 Task: Look for products in the category "Baby Health Care" from Dr. Bronner's only.
Action: Mouse moved to (298, 156)
Screenshot: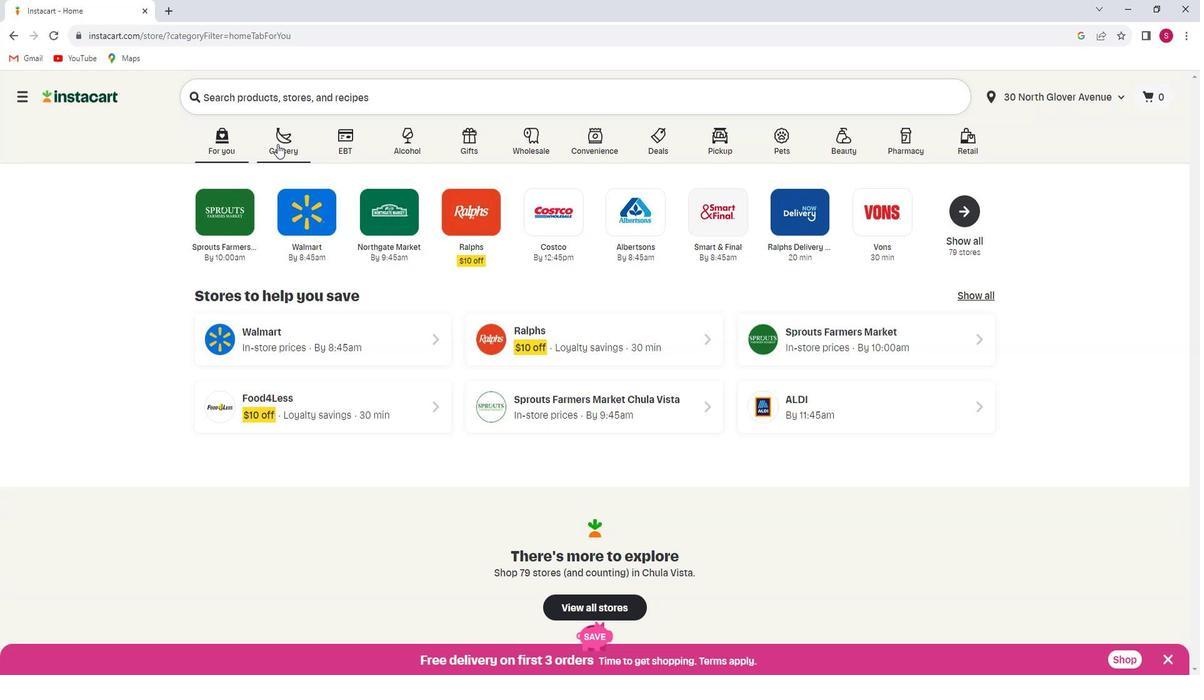 
Action: Mouse pressed left at (298, 156)
Screenshot: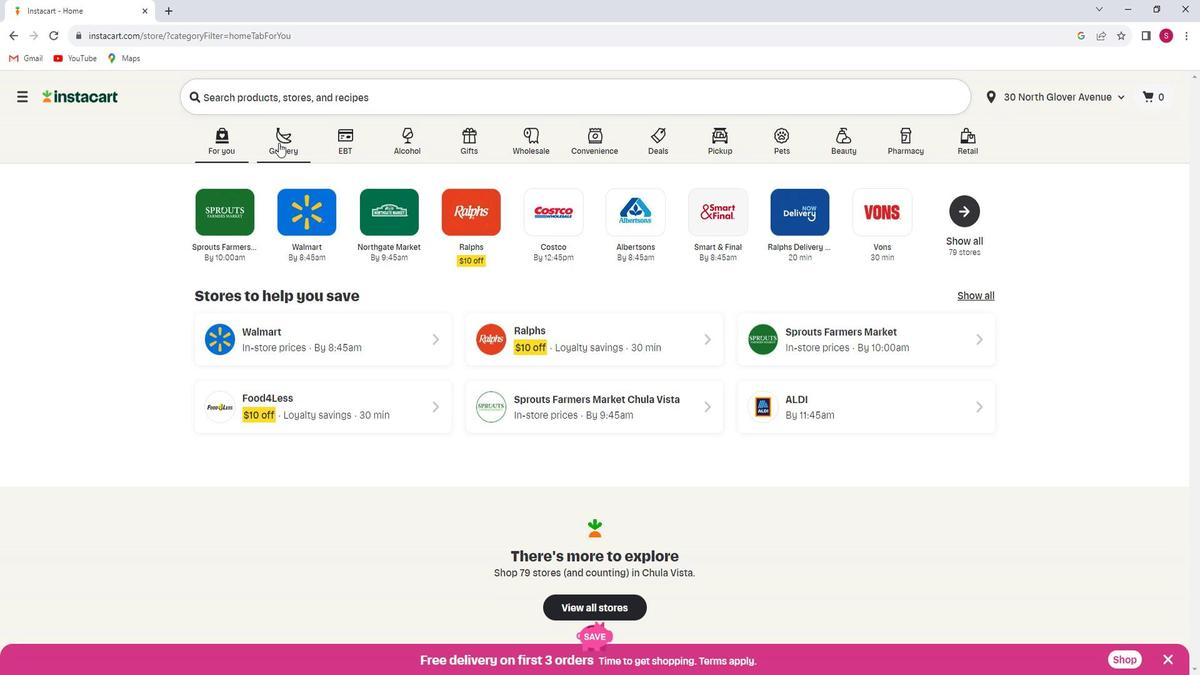 
Action: Mouse moved to (332, 379)
Screenshot: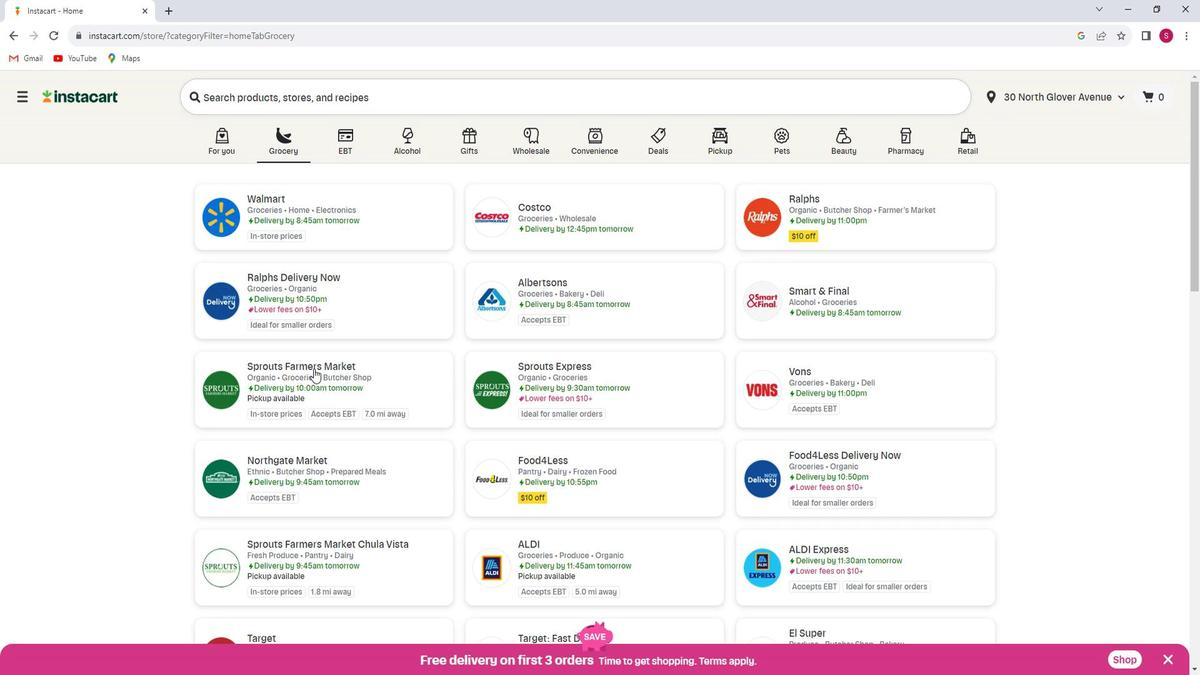 
Action: Mouse pressed left at (332, 379)
Screenshot: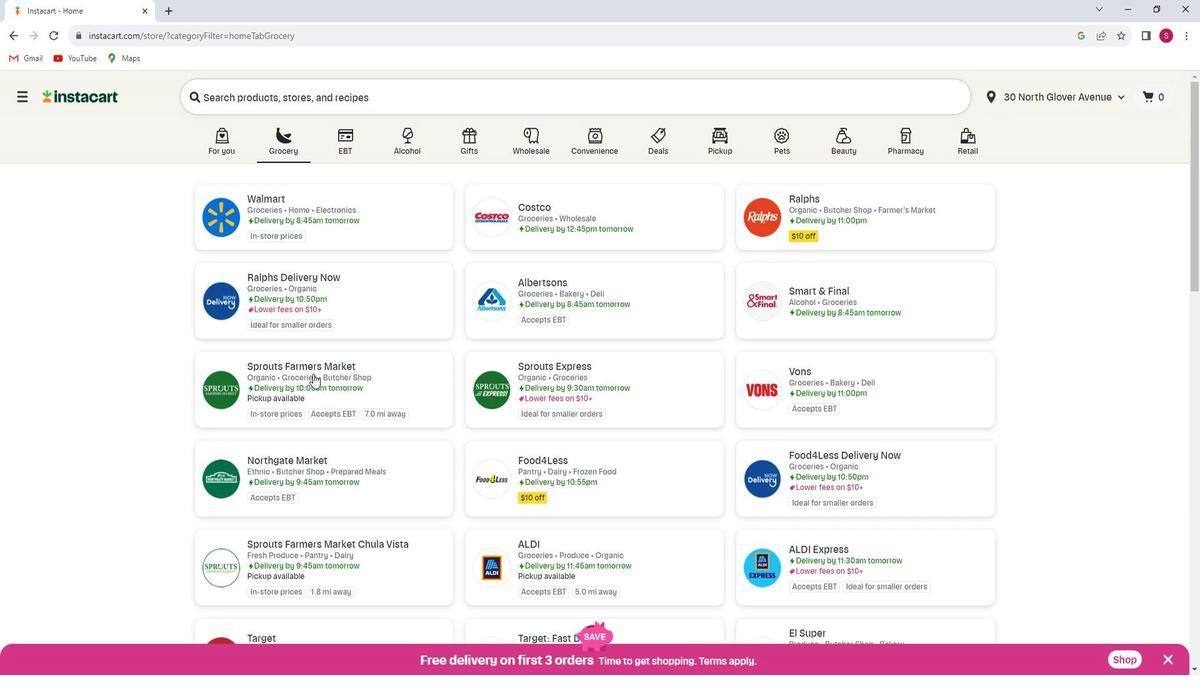 
Action: Mouse moved to (115, 394)
Screenshot: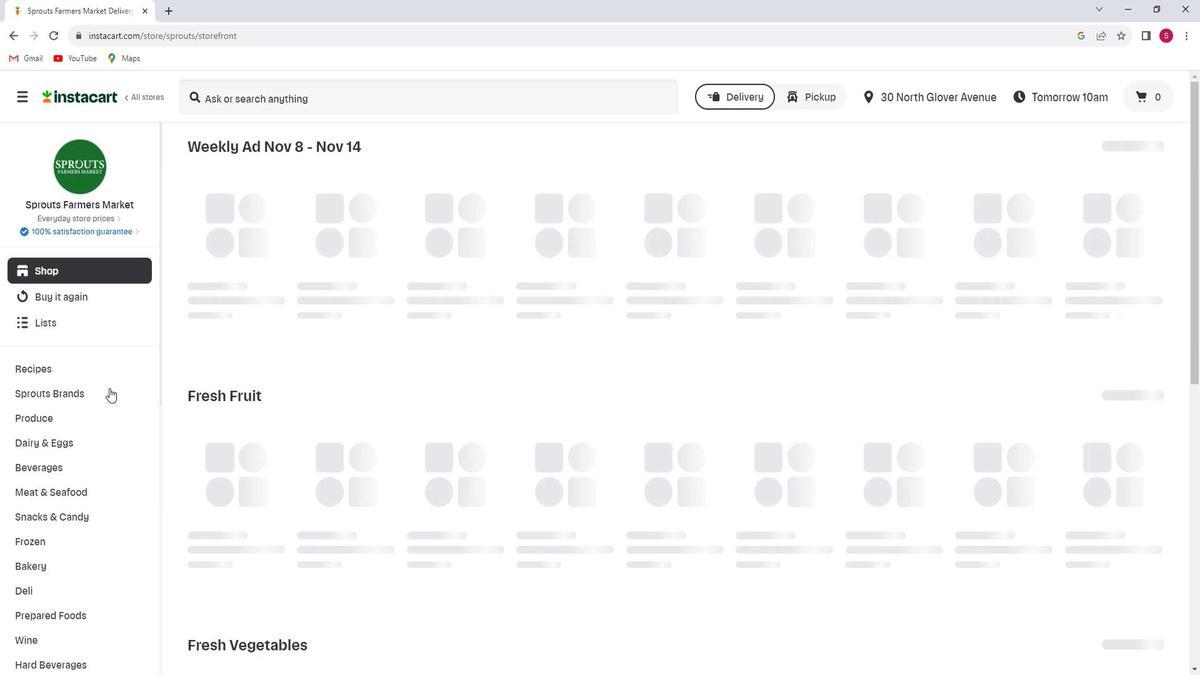 
Action: Mouse scrolled (115, 393) with delta (0, 0)
Screenshot: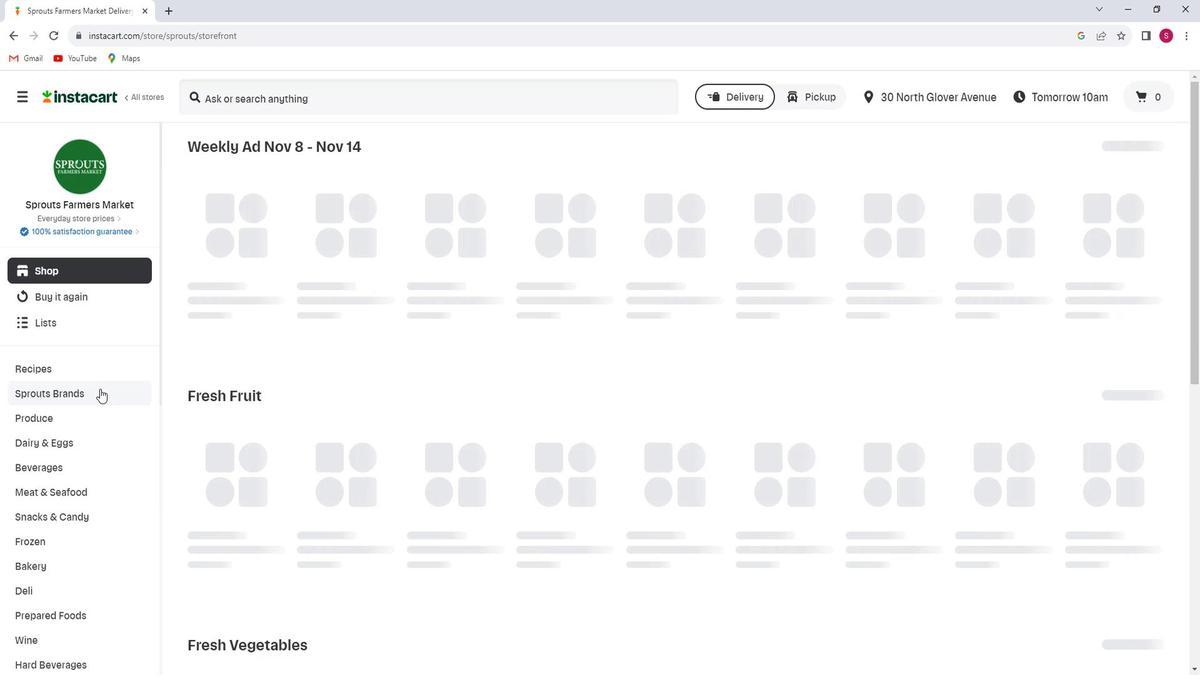 
Action: Mouse scrolled (115, 393) with delta (0, 0)
Screenshot: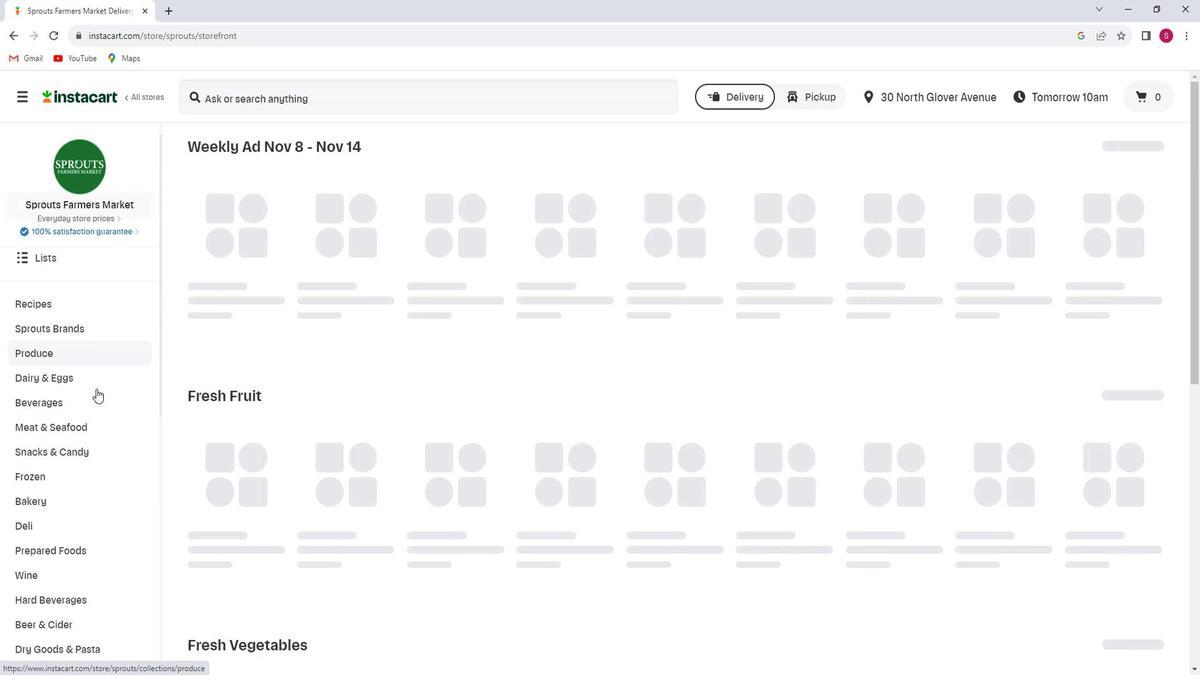 
Action: Mouse scrolled (115, 393) with delta (0, 0)
Screenshot: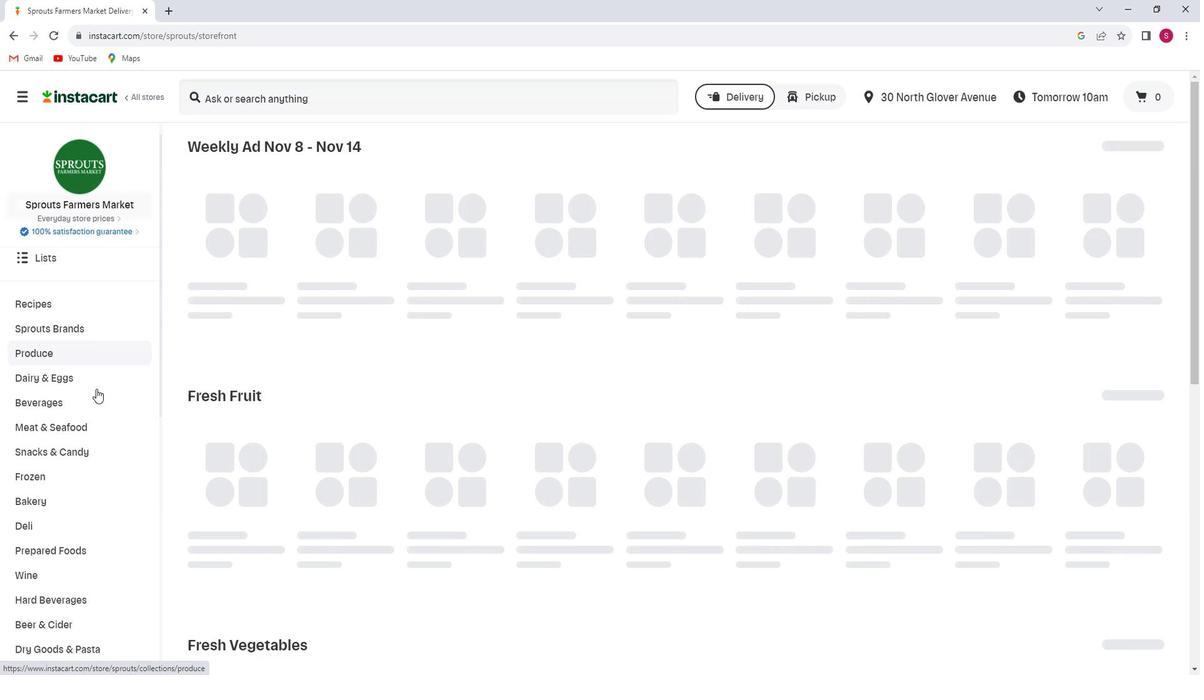 
Action: Mouse scrolled (115, 393) with delta (0, 0)
Screenshot: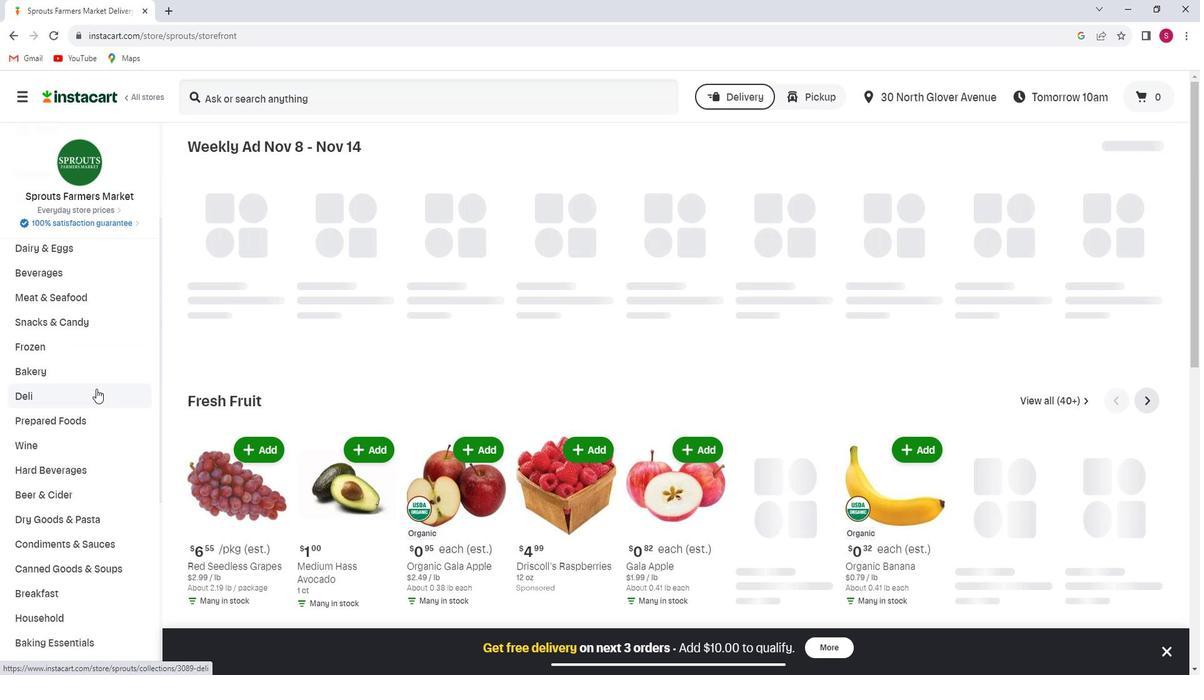 
Action: Mouse scrolled (115, 393) with delta (0, 0)
Screenshot: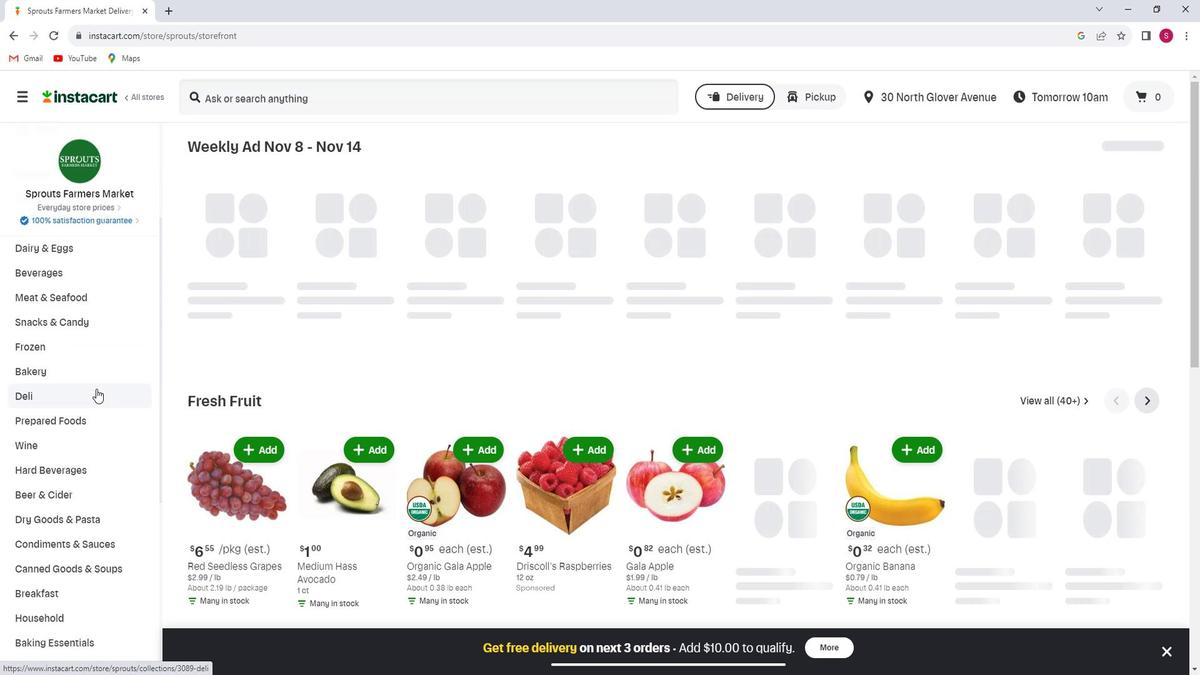 
Action: Mouse scrolled (115, 393) with delta (0, 0)
Screenshot: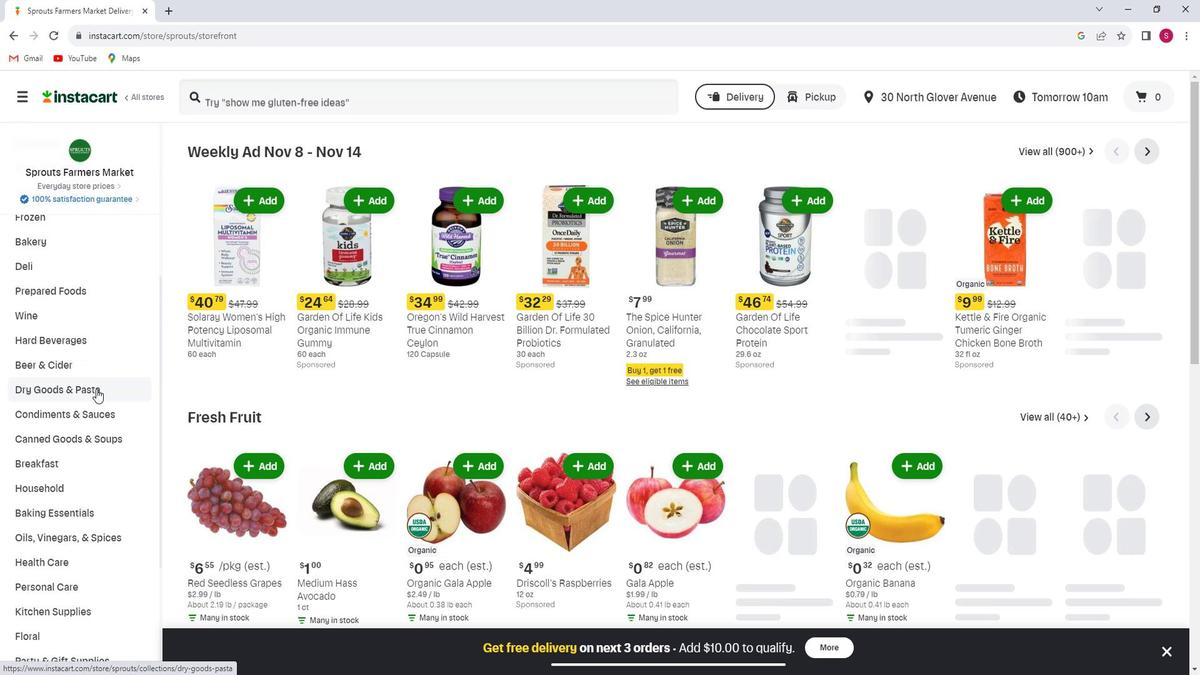 
Action: Mouse scrolled (115, 393) with delta (0, 0)
Screenshot: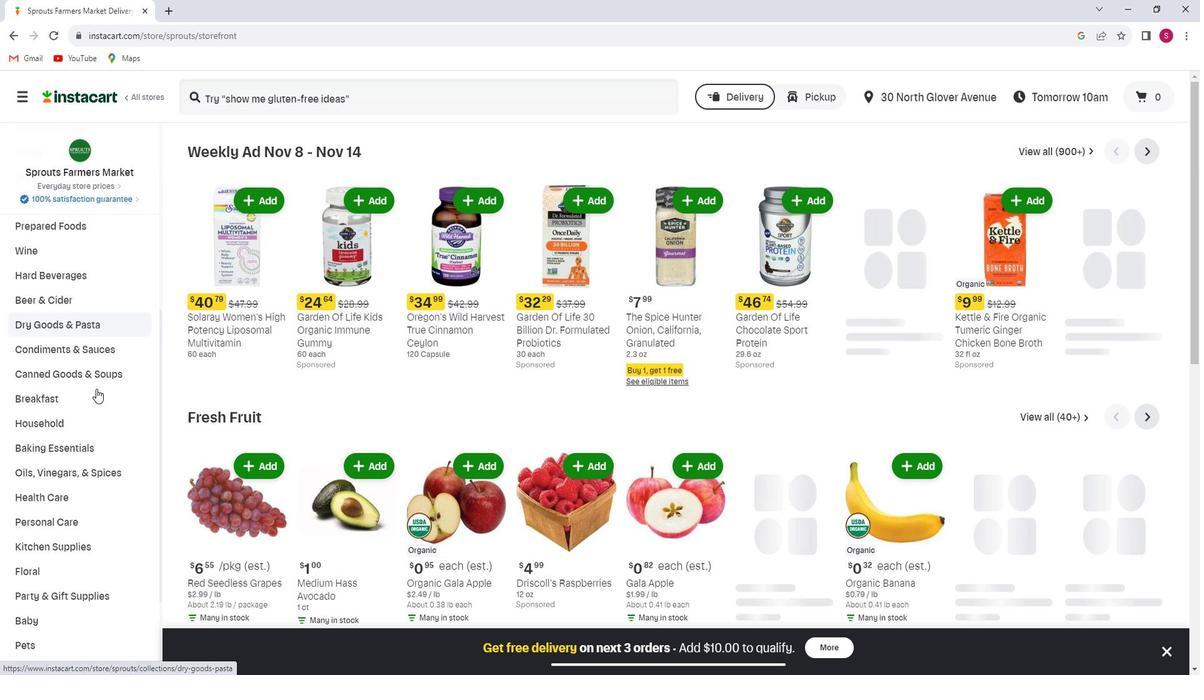 
Action: Mouse scrolled (115, 393) with delta (0, 0)
Screenshot: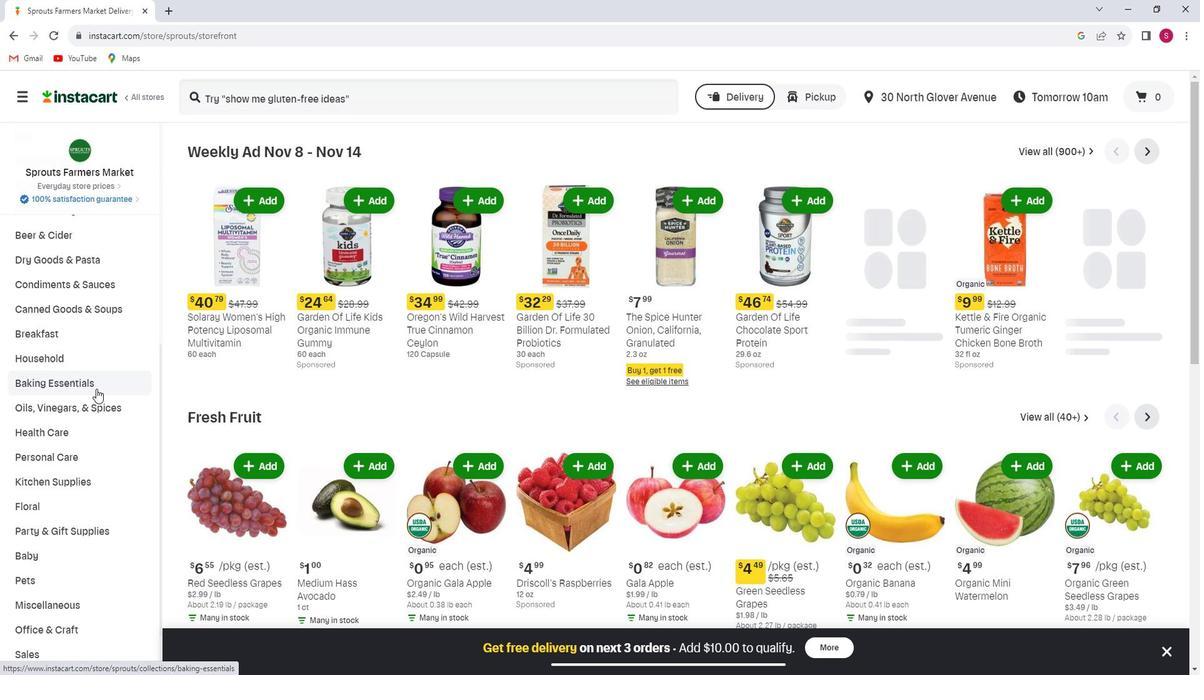 
Action: Mouse moved to (109, 402)
Screenshot: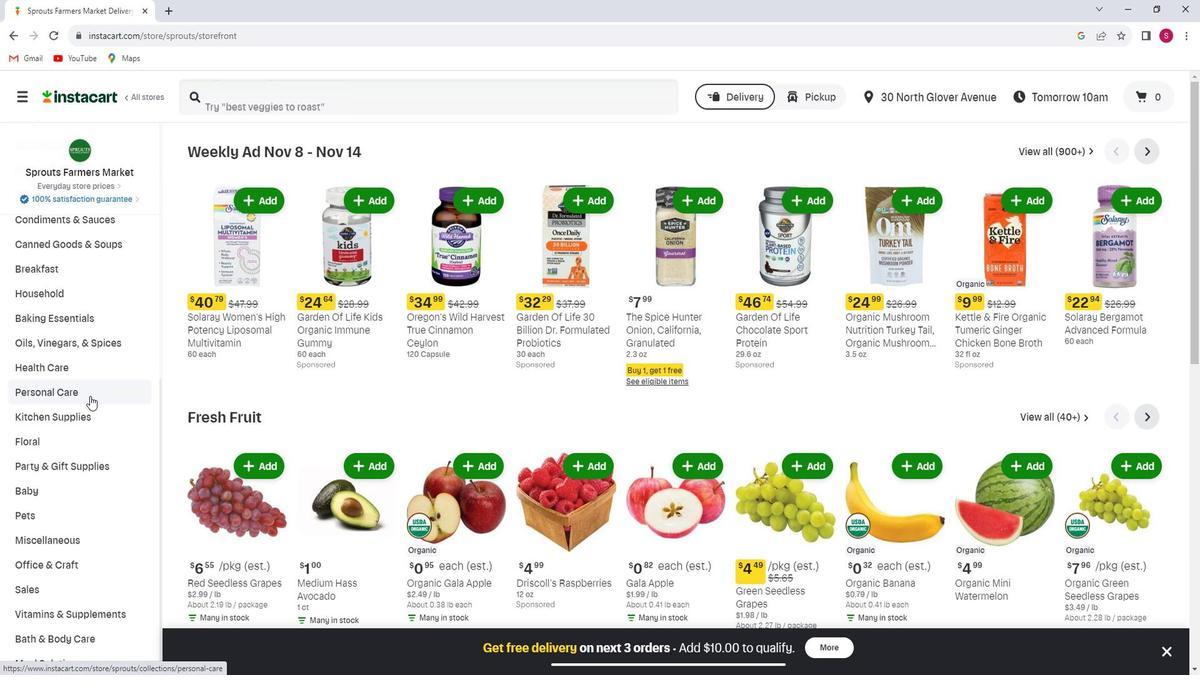 
Action: Mouse scrolled (109, 401) with delta (0, 0)
Screenshot: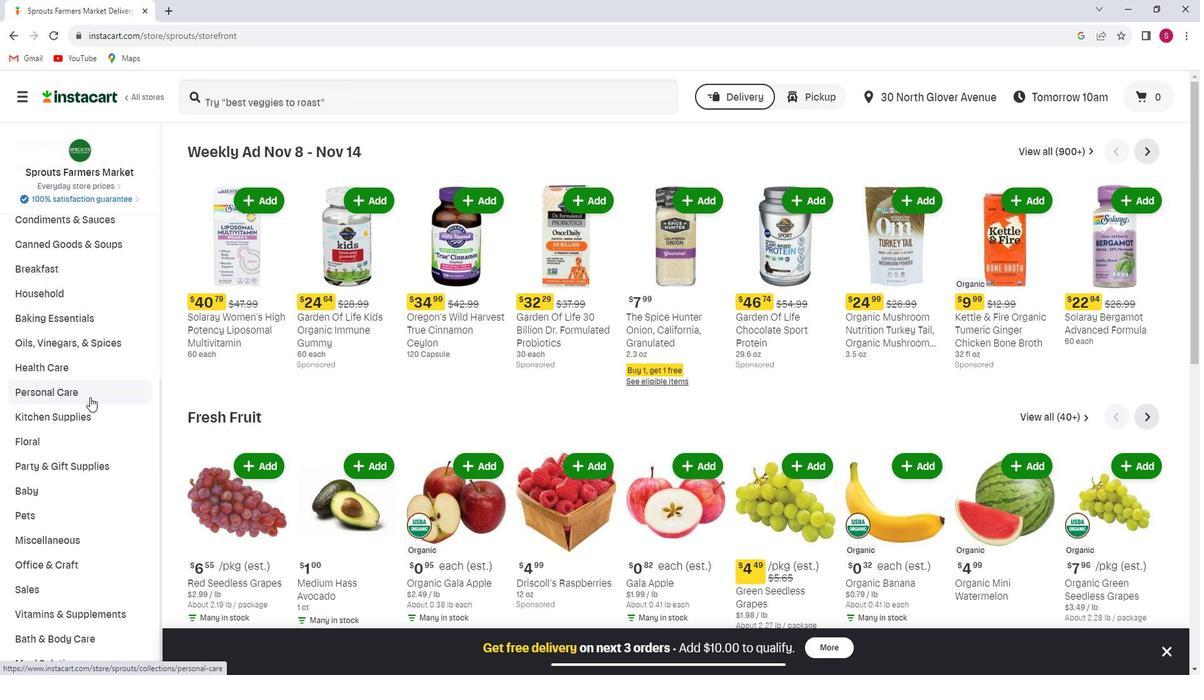 
Action: Mouse moved to (83, 476)
Screenshot: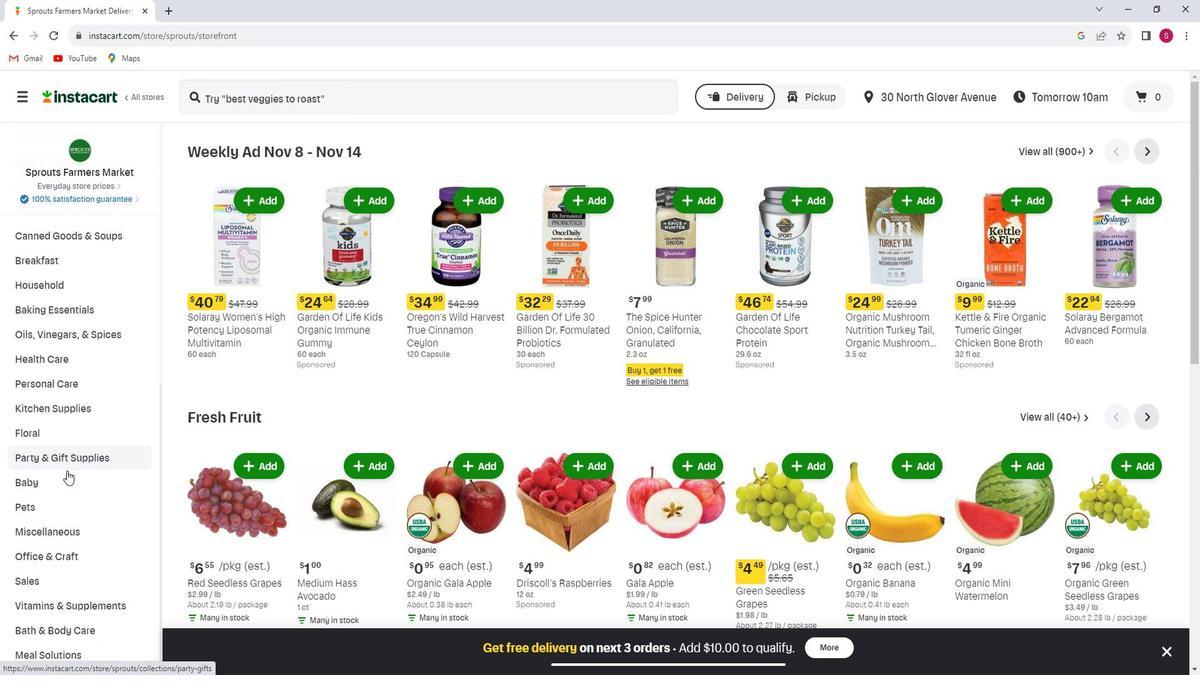
Action: Mouse pressed left at (83, 476)
Screenshot: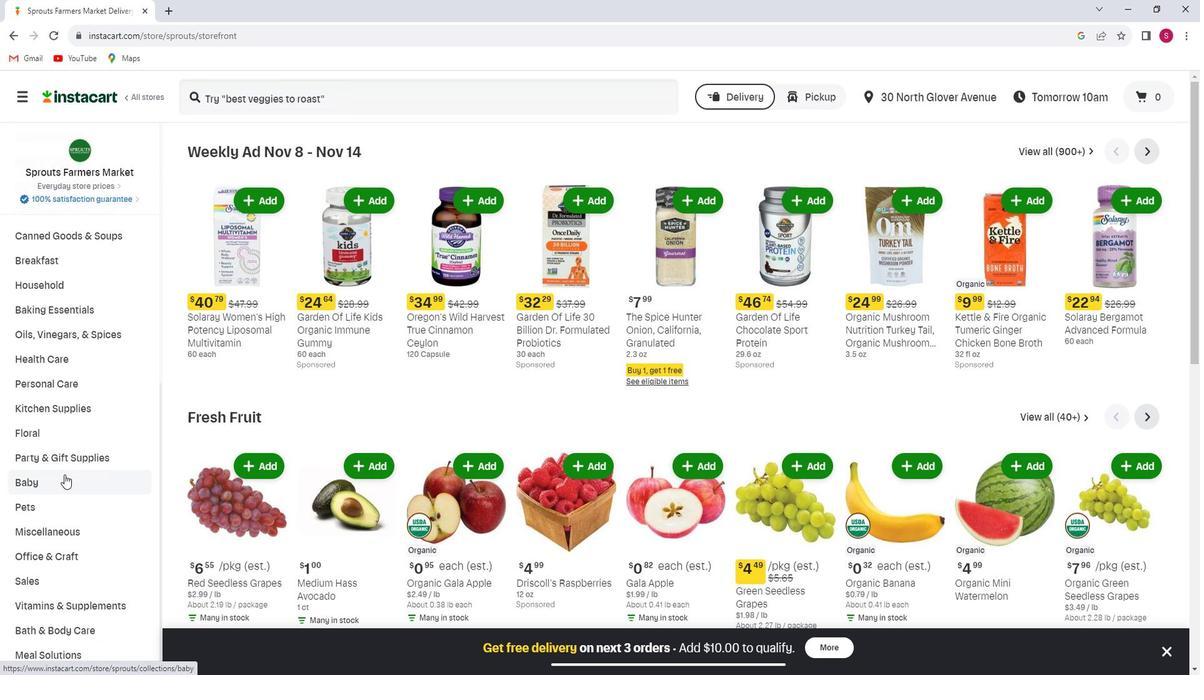 
Action: Mouse moved to (87, 503)
Screenshot: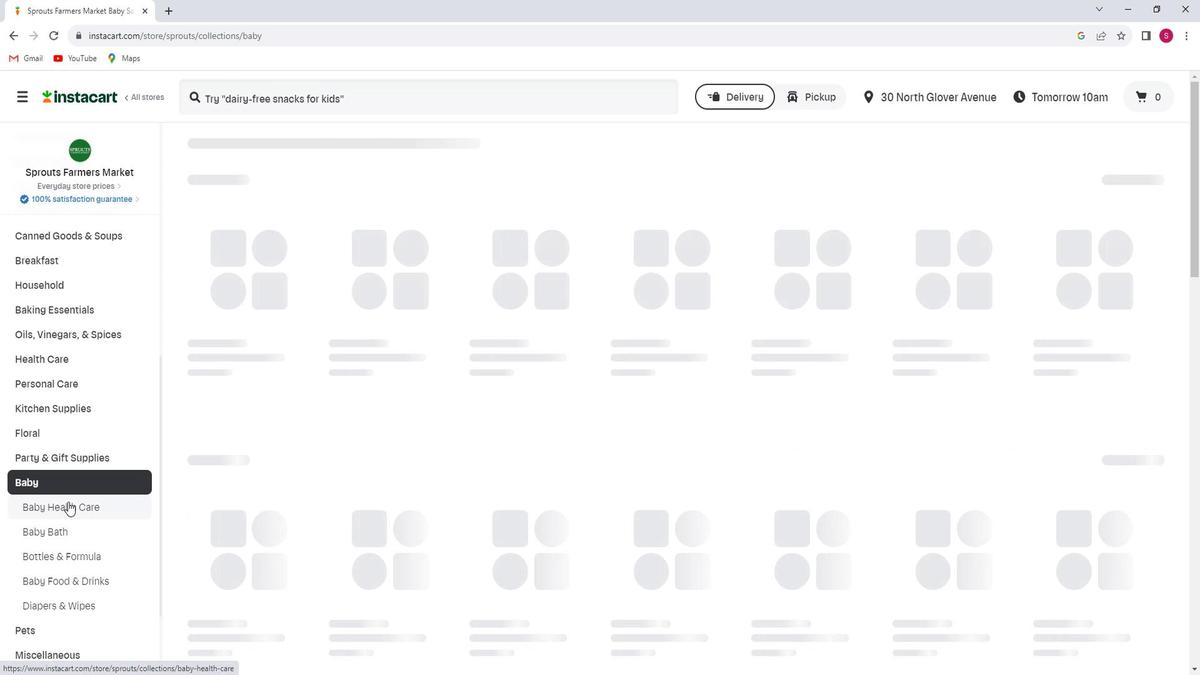 
Action: Mouse pressed left at (87, 503)
Screenshot: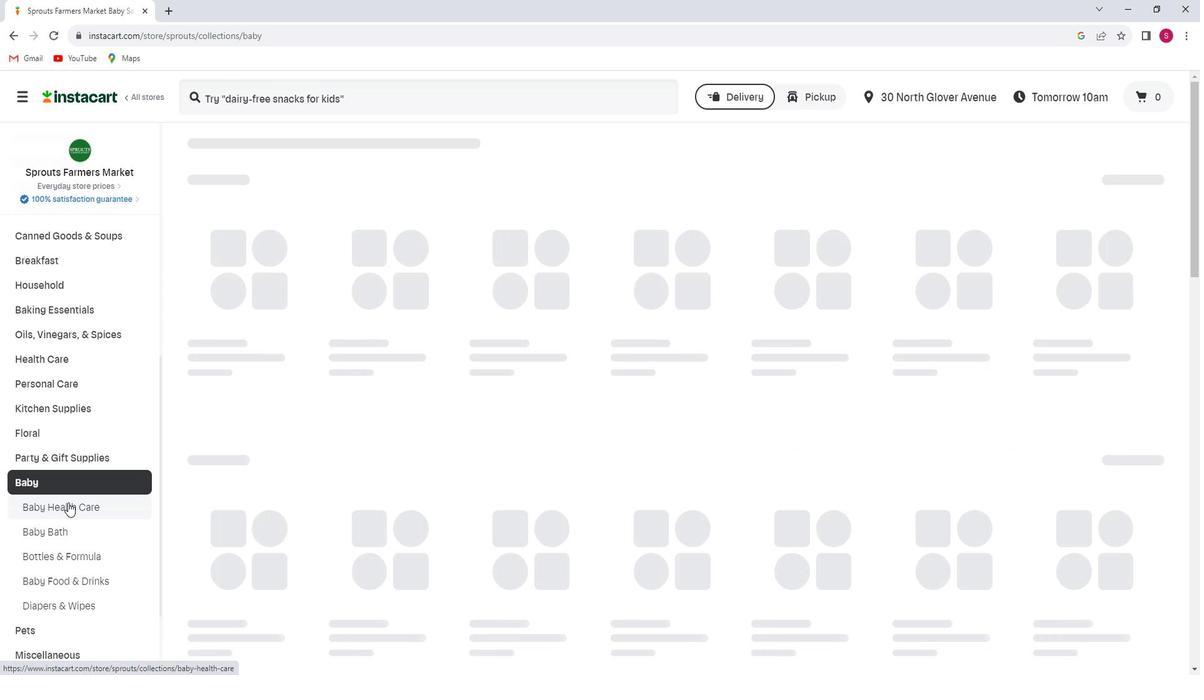 
Action: Mouse moved to (316, 260)
Screenshot: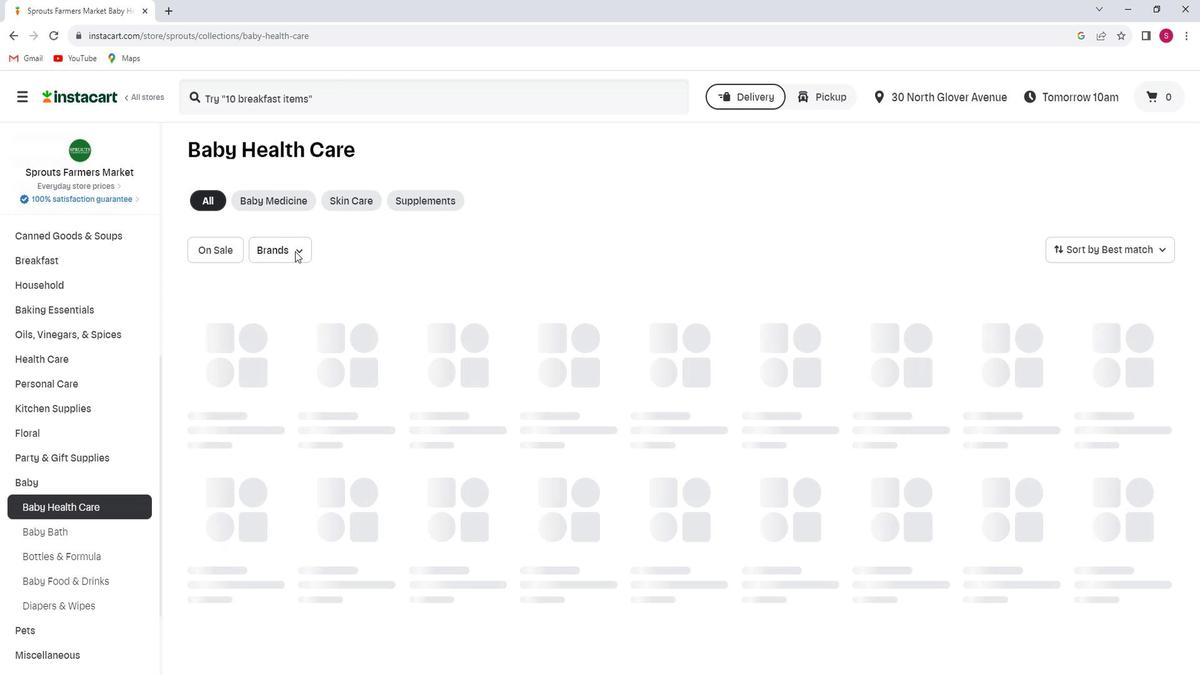 
Action: Mouse pressed left at (316, 260)
Screenshot: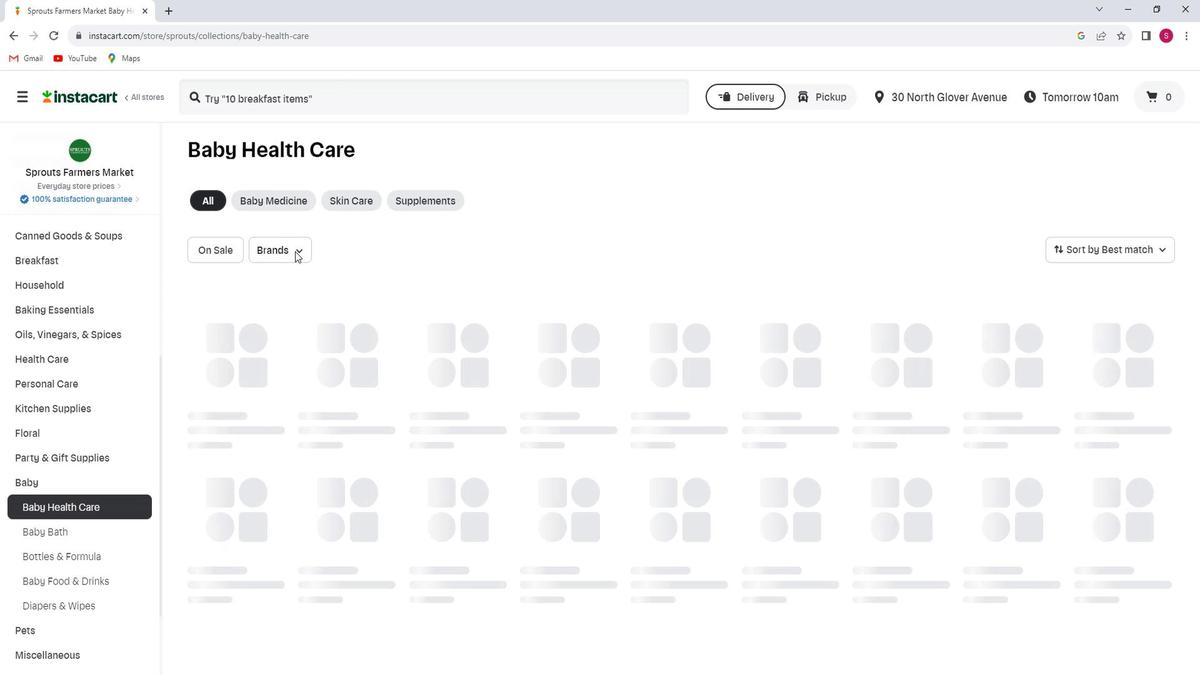 
Action: Mouse moved to (337, 312)
Screenshot: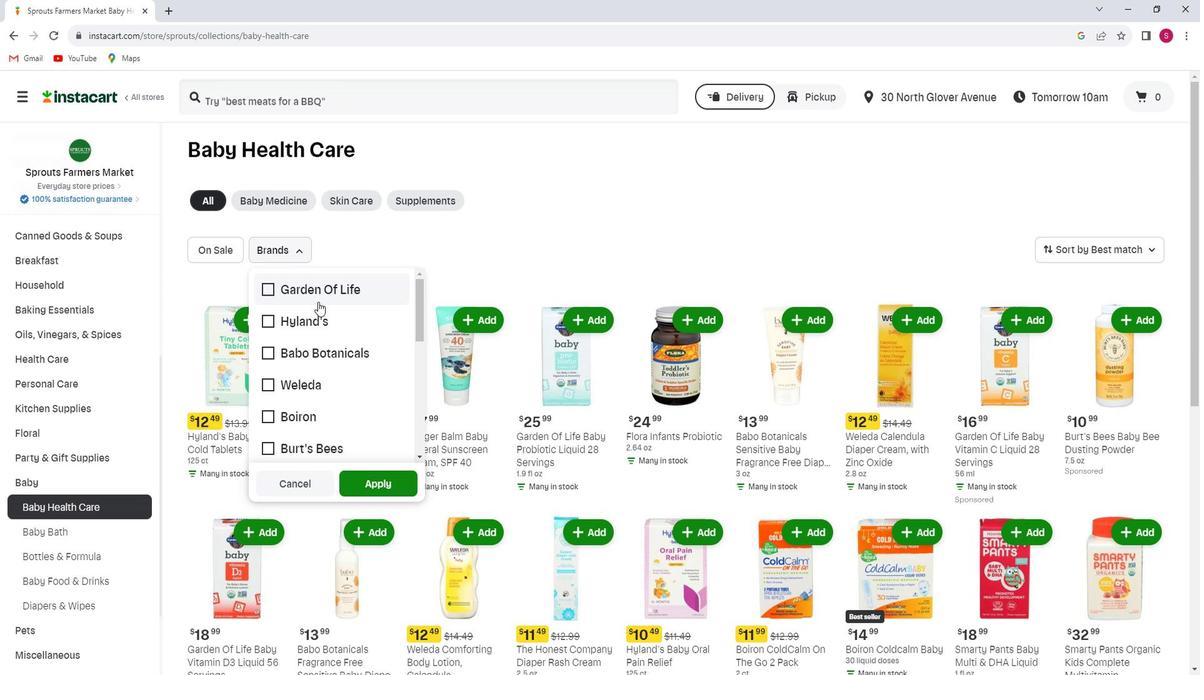 
Action: Mouse scrolled (337, 311) with delta (0, 0)
Screenshot: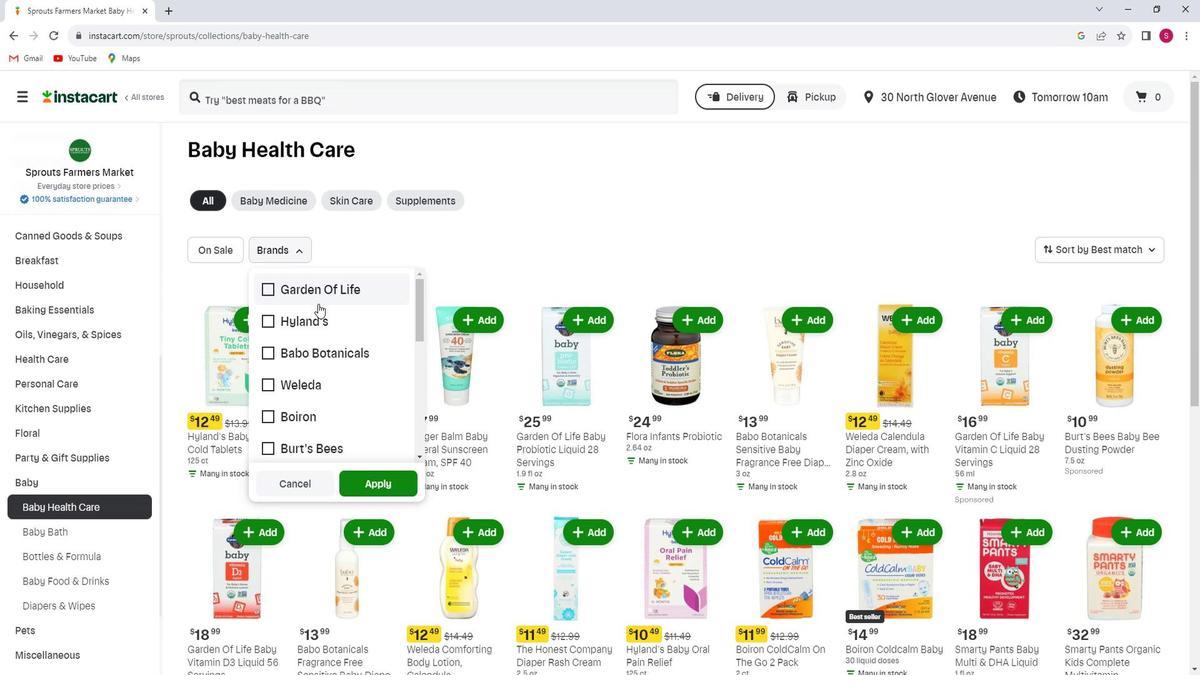 
Action: Mouse scrolled (337, 311) with delta (0, 0)
Screenshot: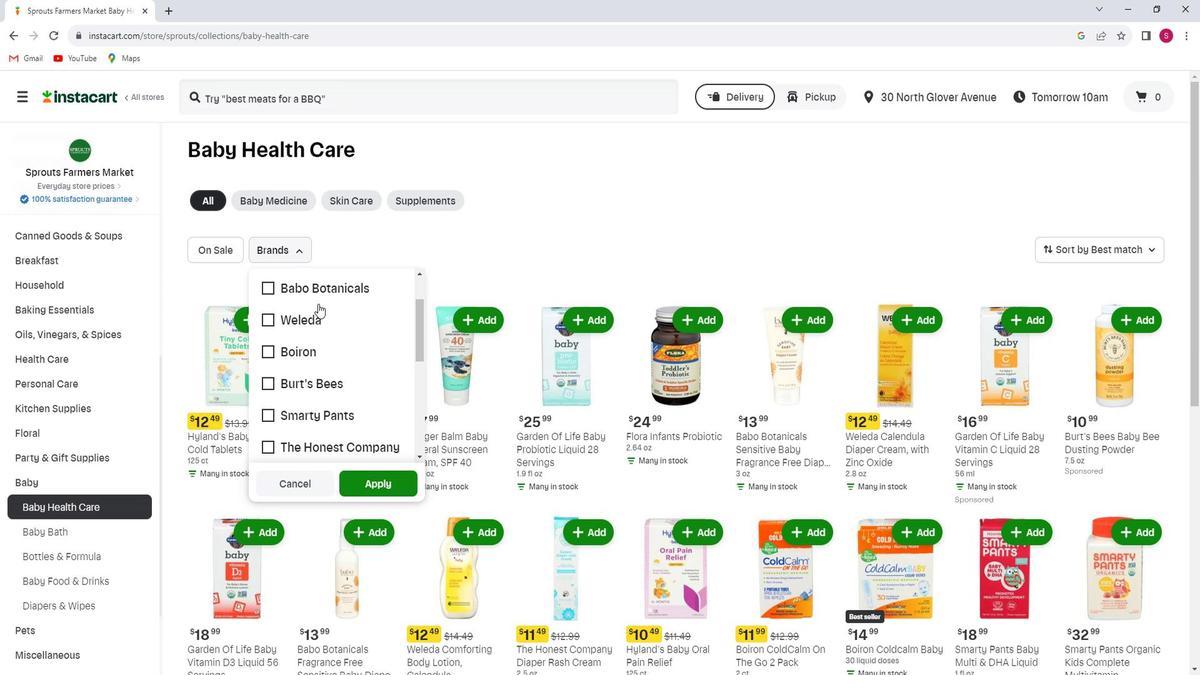 
Action: Mouse scrolled (337, 311) with delta (0, 0)
Screenshot: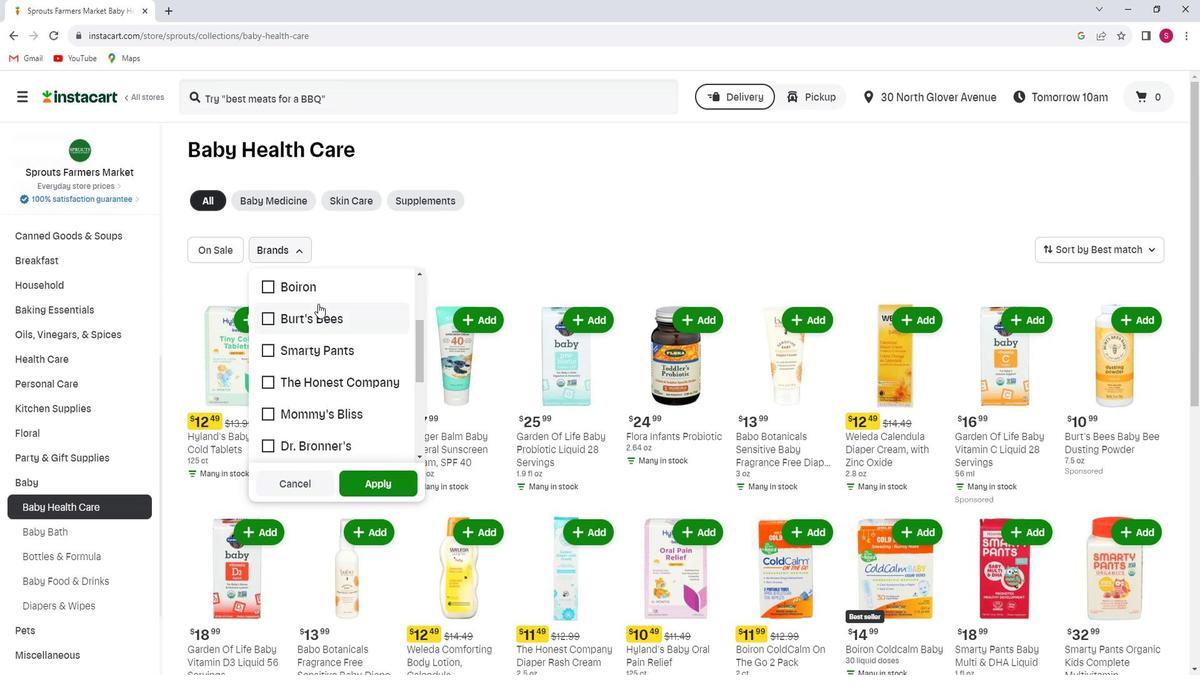 
Action: Mouse scrolled (337, 311) with delta (0, 0)
Screenshot: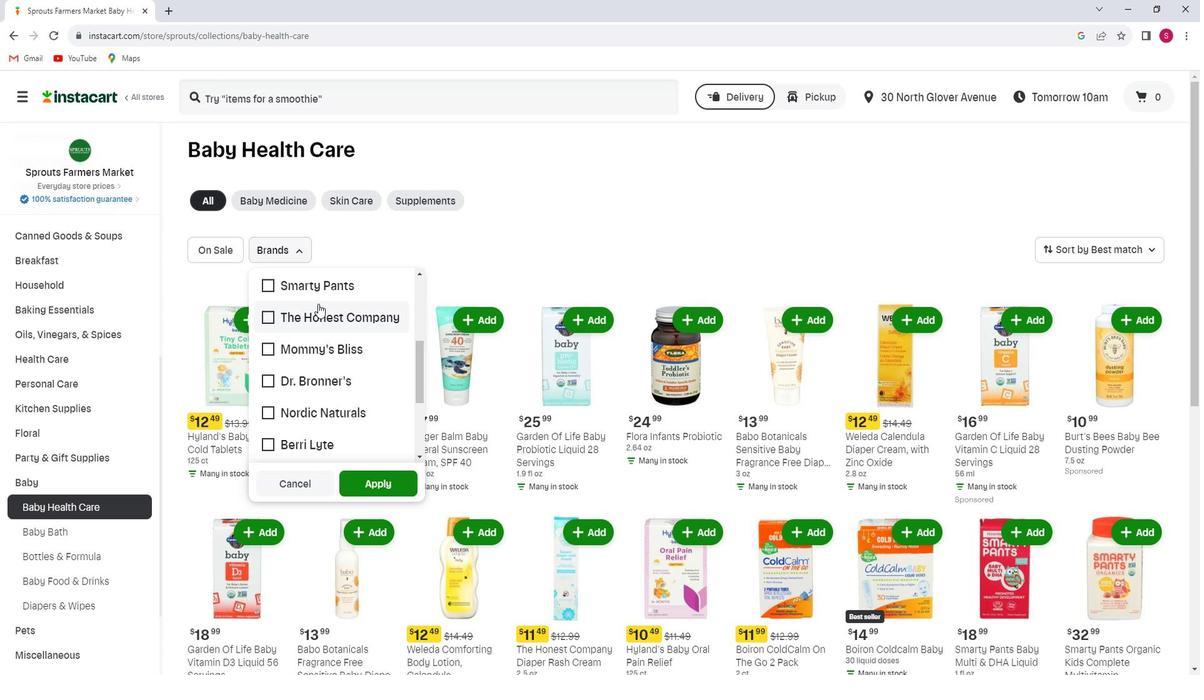 
Action: Mouse moved to (278, 322)
Screenshot: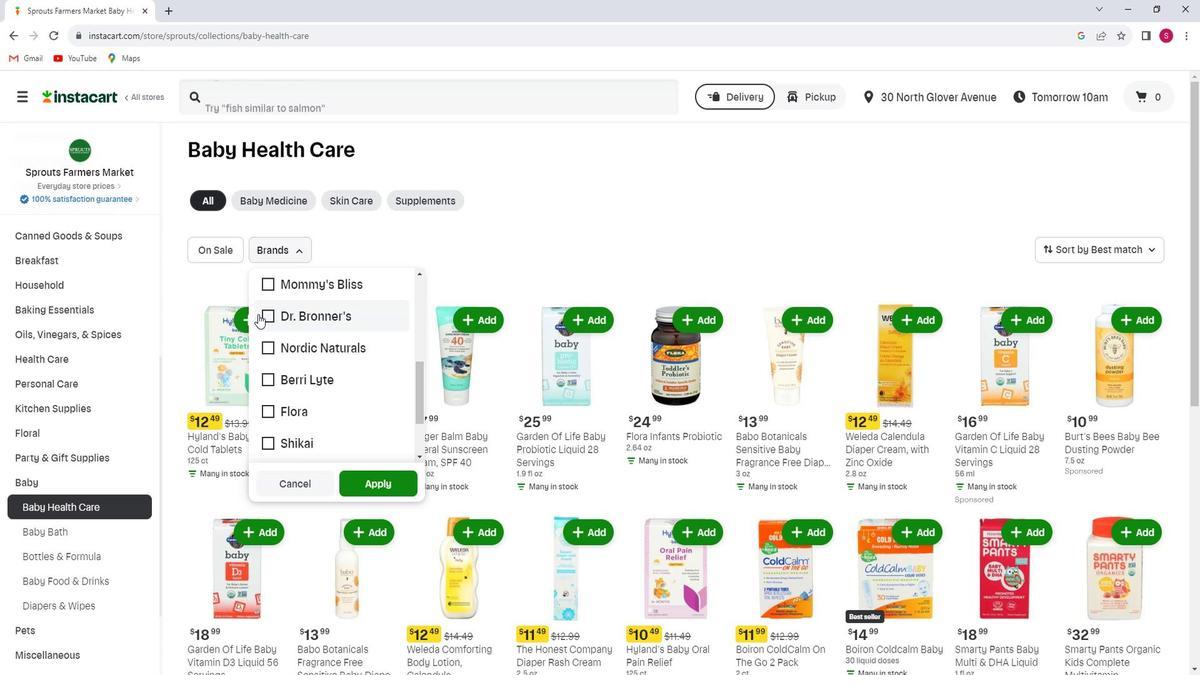 
Action: Mouse pressed left at (278, 322)
Screenshot: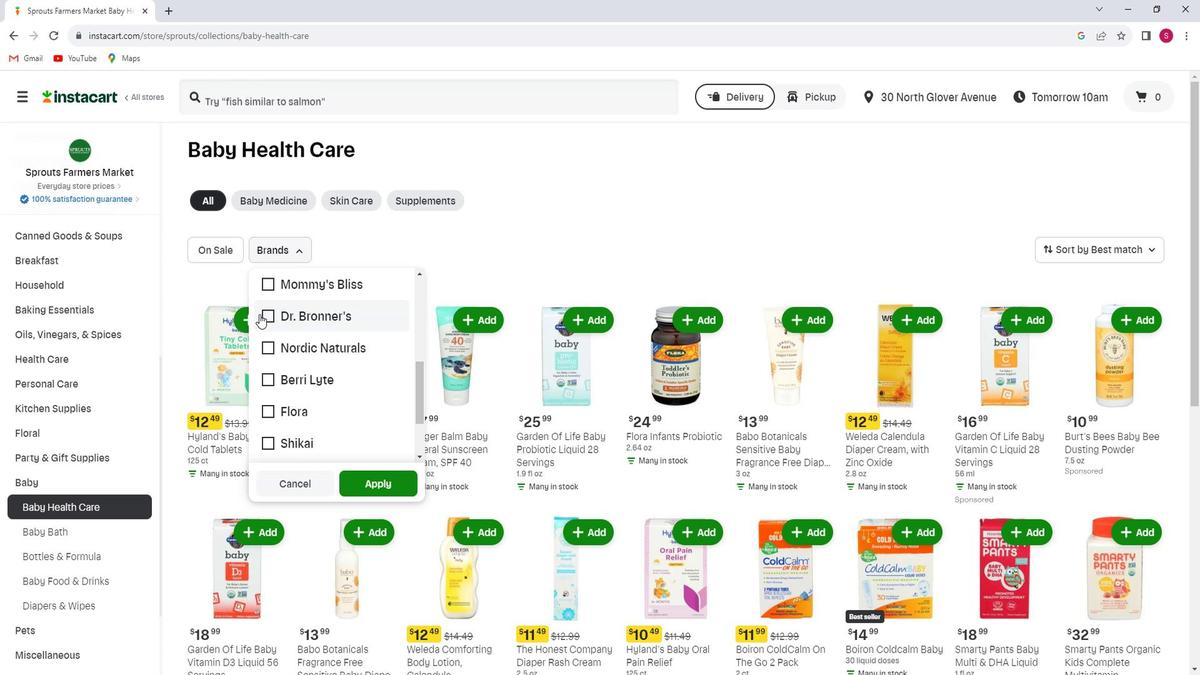 
Action: Mouse moved to (396, 482)
Screenshot: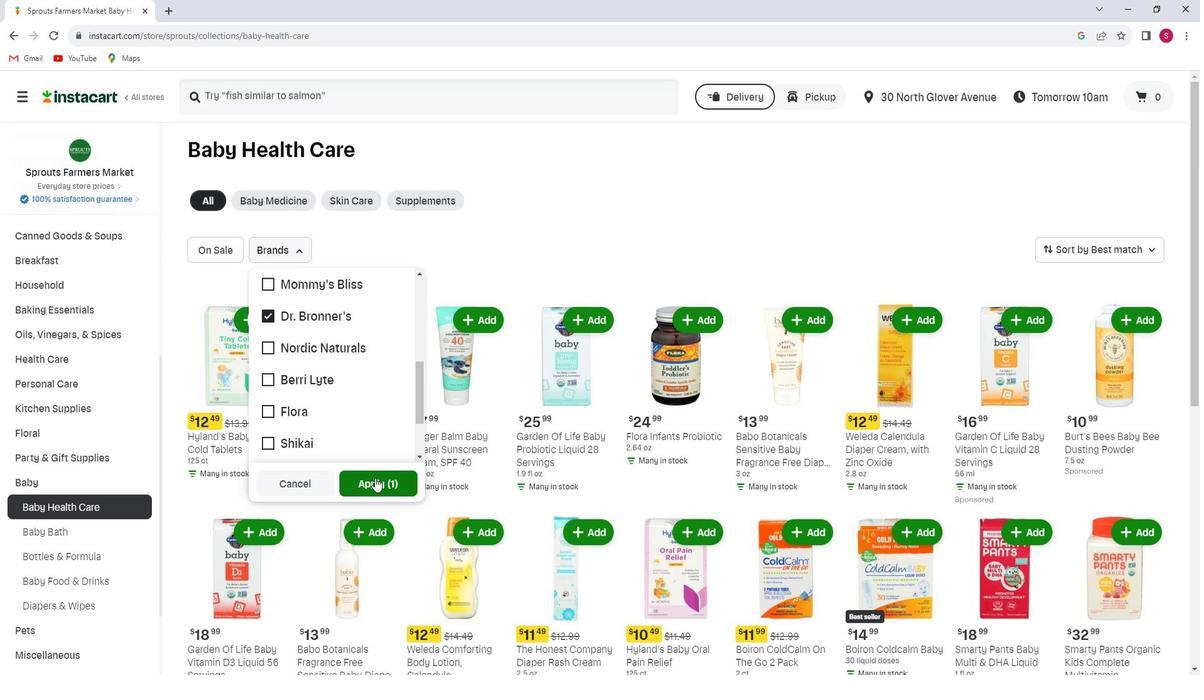 
Action: Mouse pressed left at (396, 482)
Screenshot: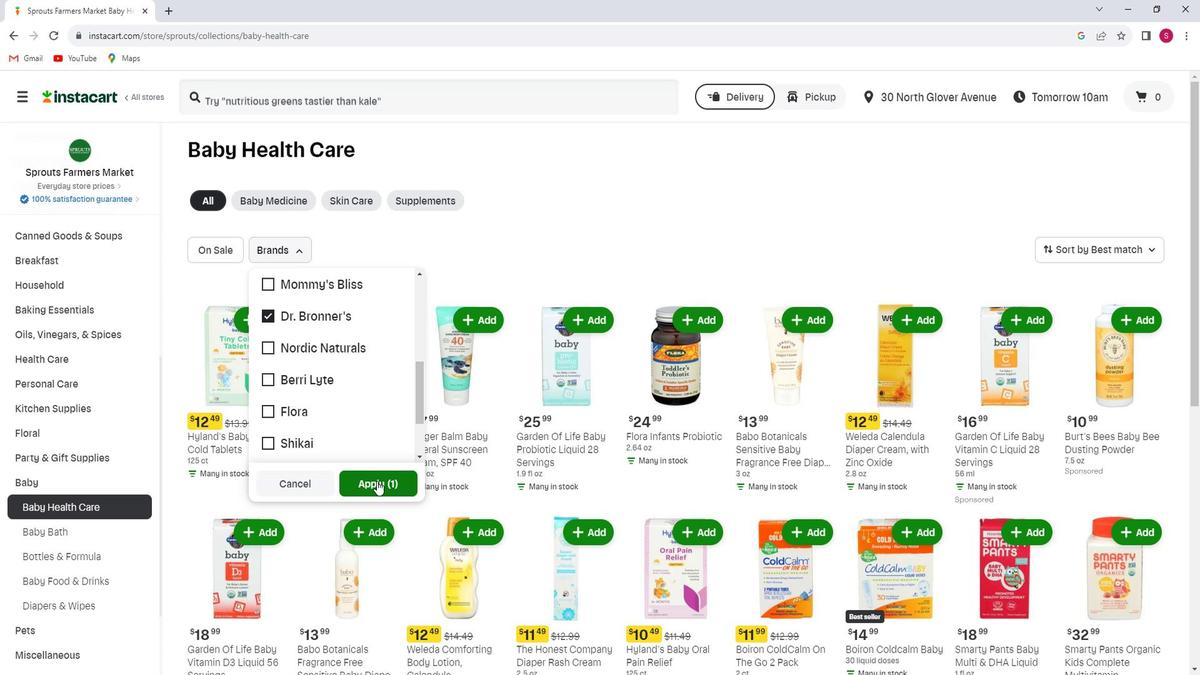 
Action: Mouse moved to (397, 483)
Screenshot: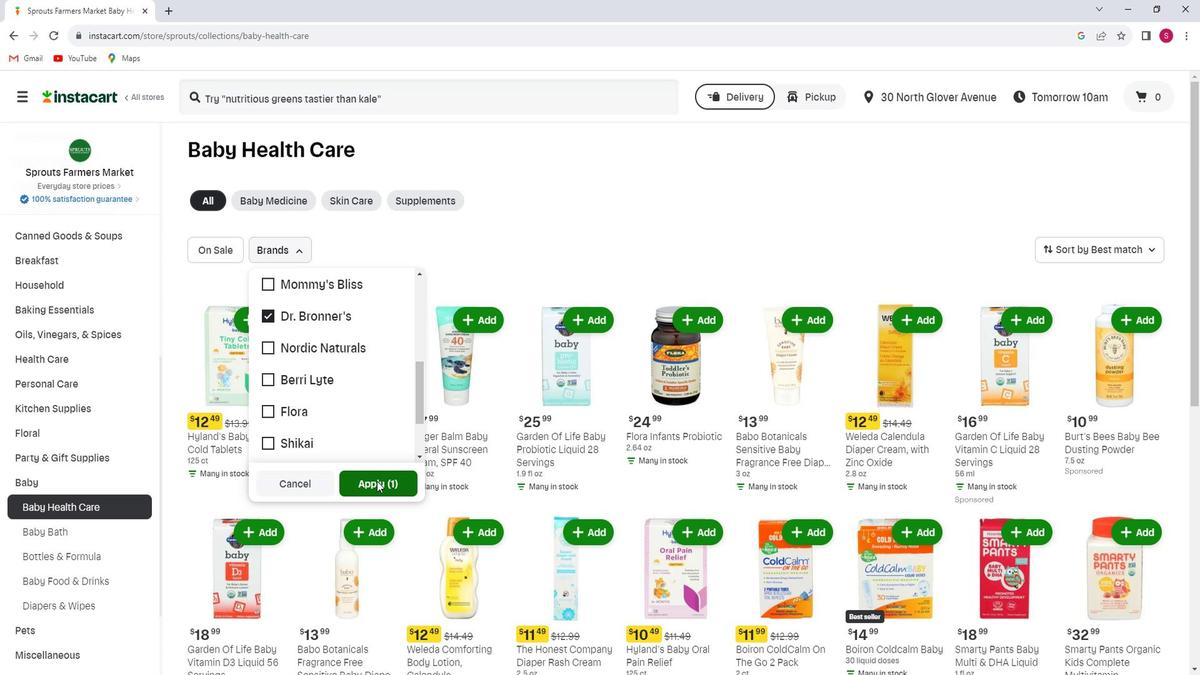 
